 Task: Create a sub task Gather and Analyse Requirements for the task  Create a new web application for tracking employee time and attendance in the project AgileCircle , assign it to team member softage.5@softage.net and update the status of the sub task to  Completed , set the priority of the sub task to High
Action: Mouse moved to (58, 290)
Screenshot: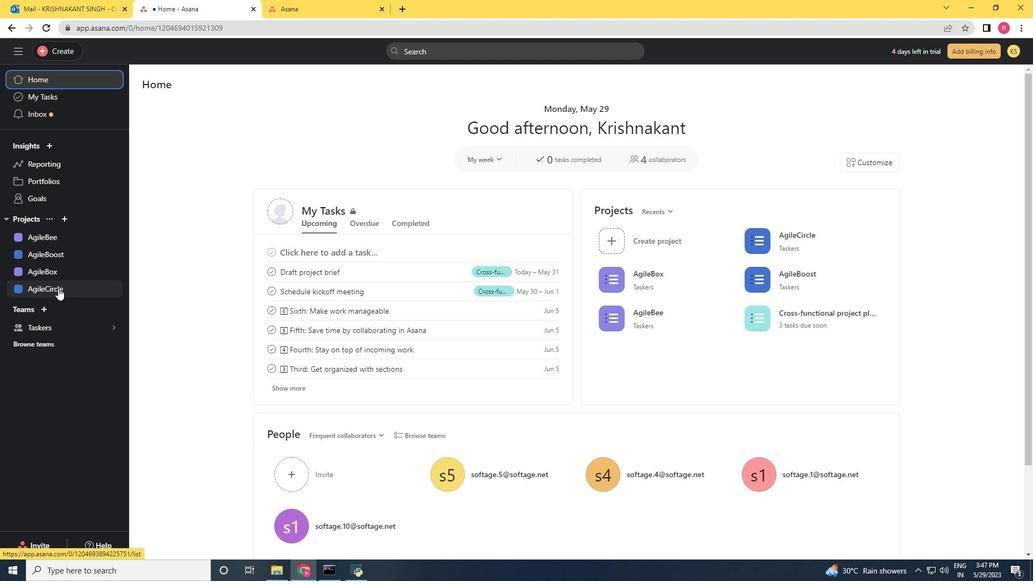 
Action: Mouse pressed left at (58, 290)
Screenshot: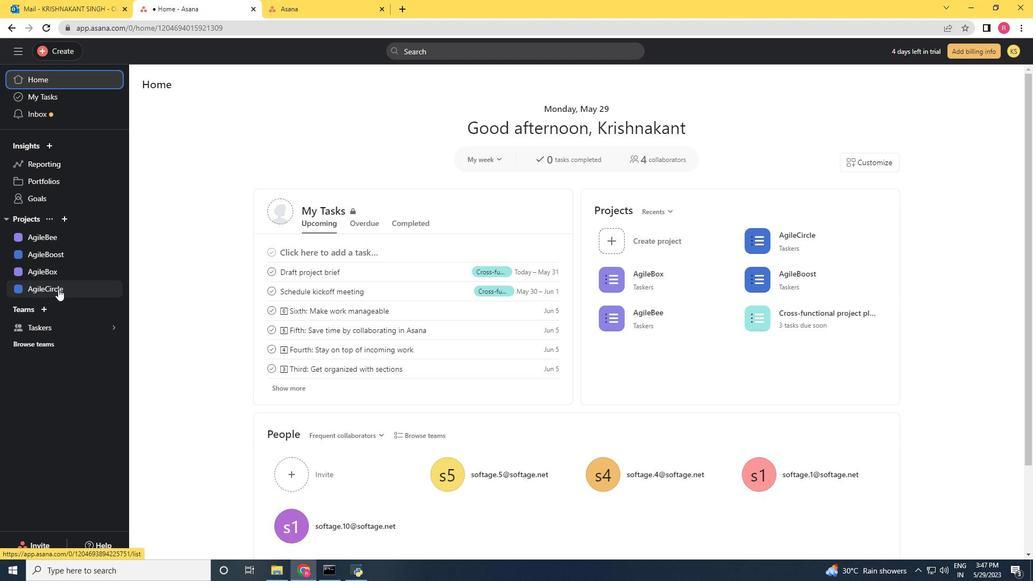 
Action: Mouse moved to (481, 236)
Screenshot: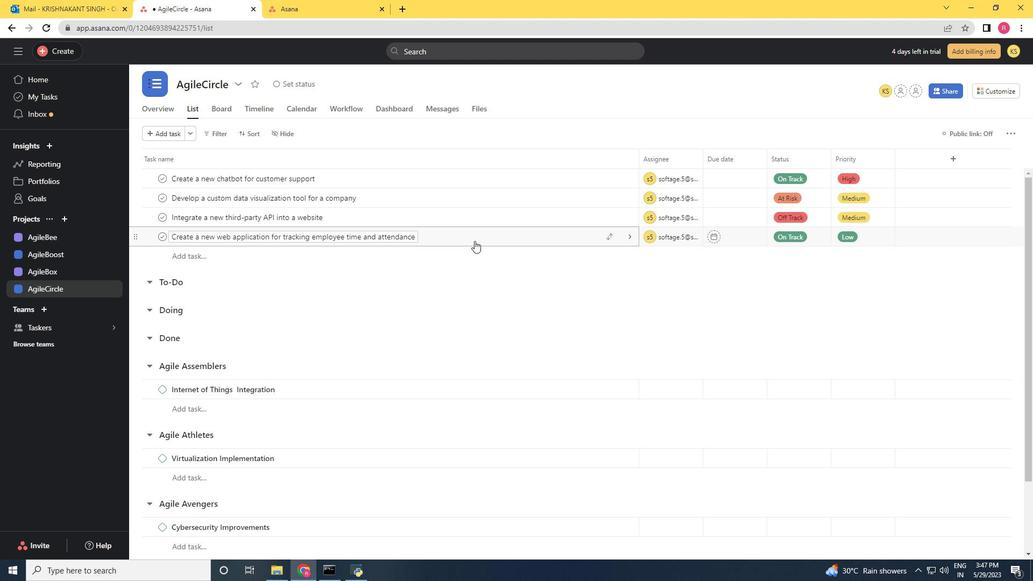 
Action: Mouse pressed left at (481, 236)
Screenshot: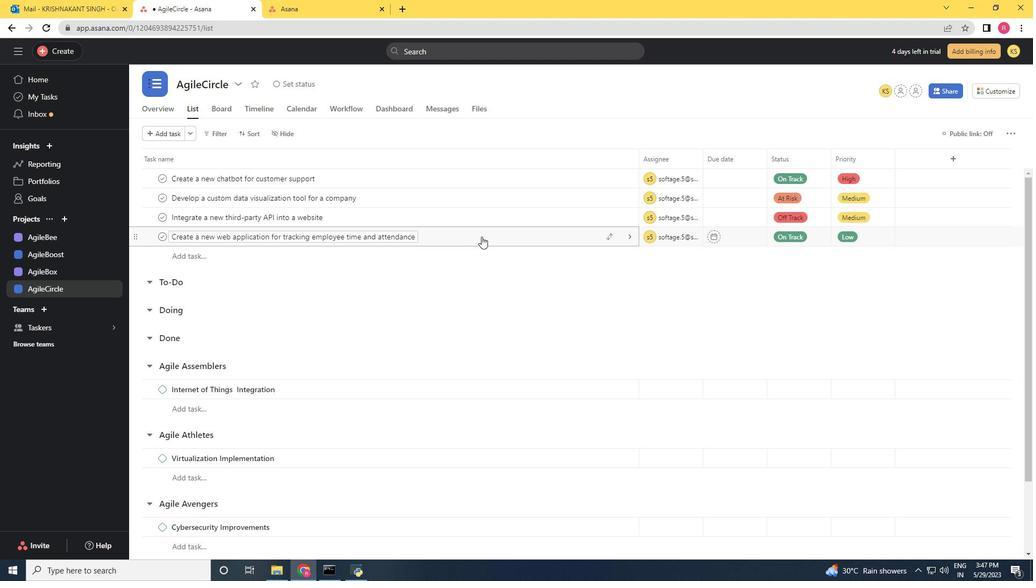 
Action: Mouse moved to (825, 404)
Screenshot: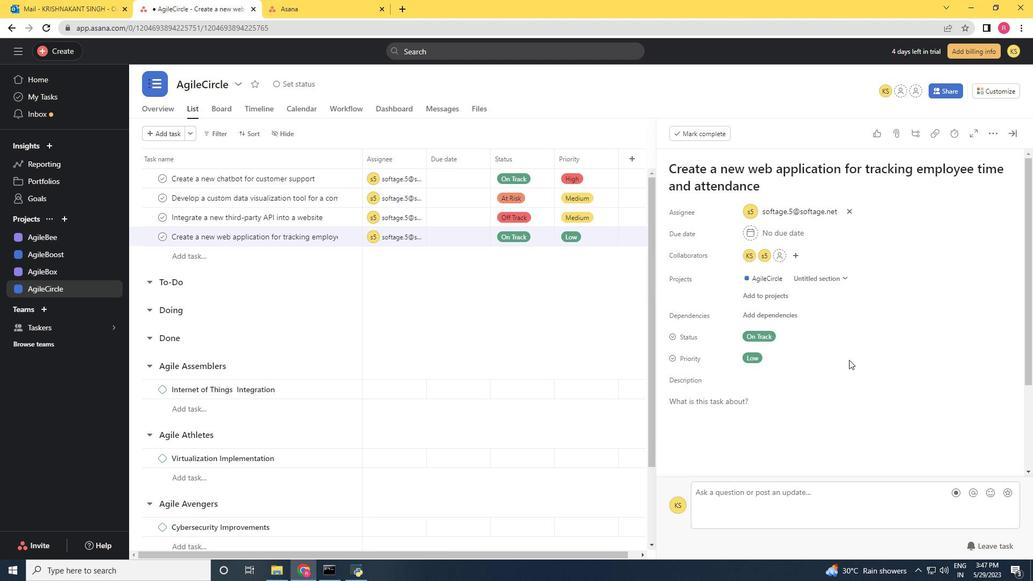 
Action: Mouse scrolled (825, 403) with delta (0, 0)
Screenshot: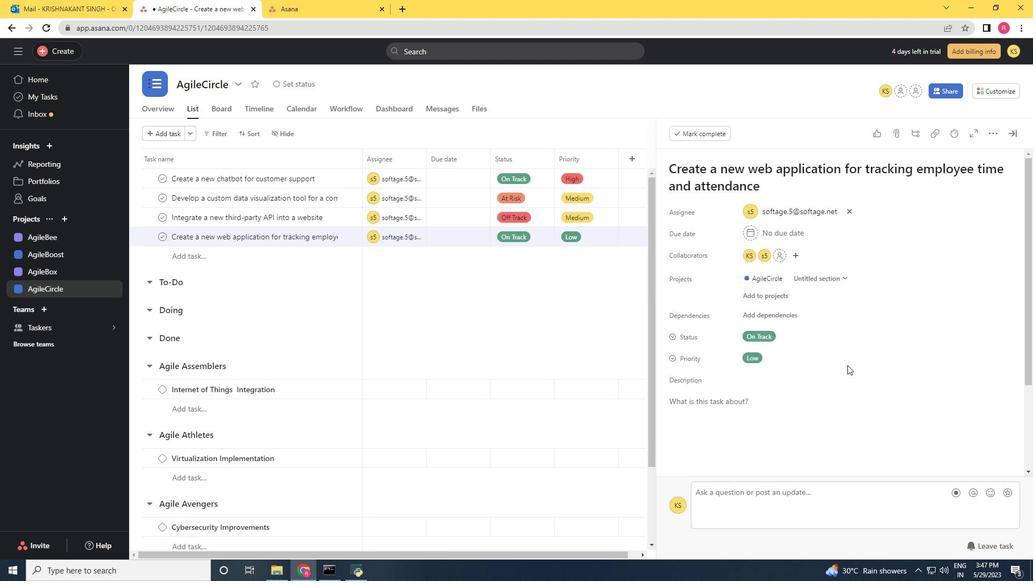 
Action: Mouse scrolled (825, 403) with delta (0, 0)
Screenshot: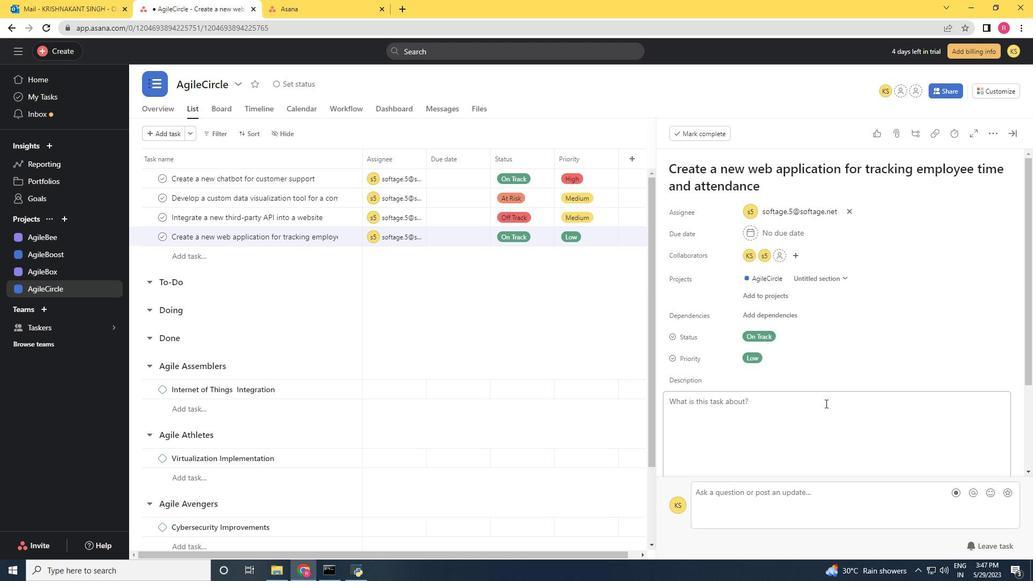 
Action: Mouse scrolled (825, 403) with delta (0, 0)
Screenshot: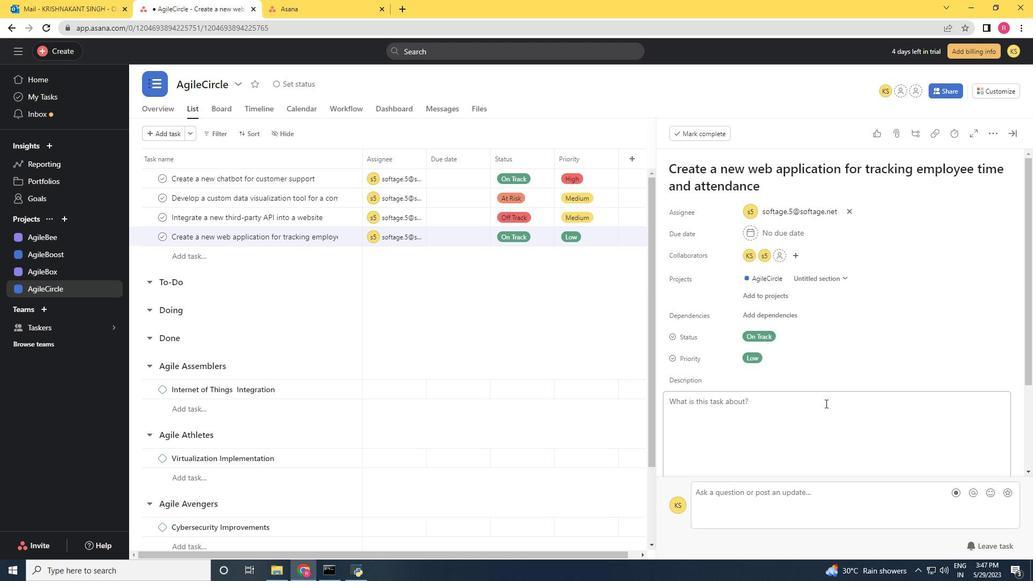 
Action: Mouse scrolled (825, 403) with delta (0, 0)
Screenshot: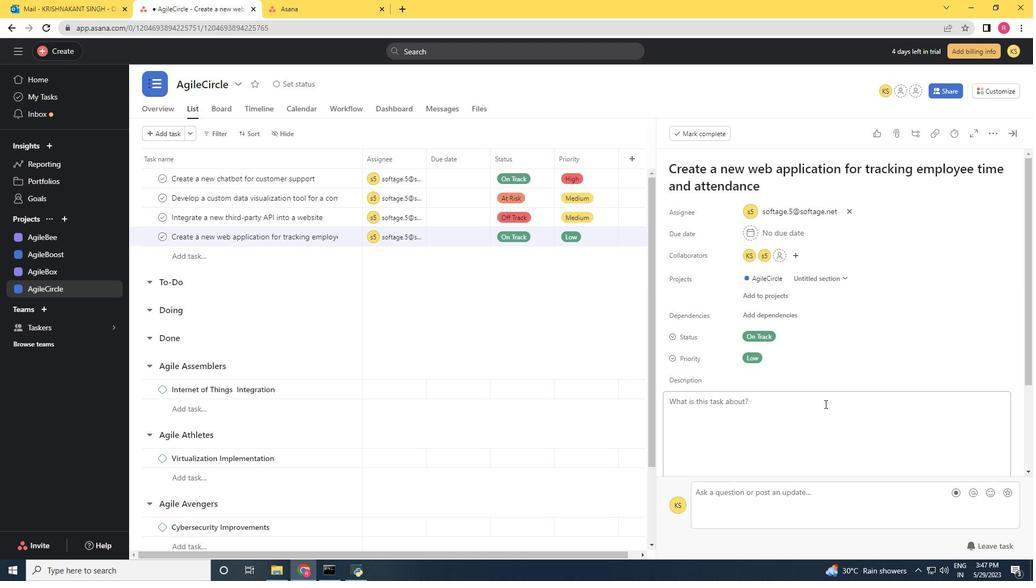 
Action: Mouse moved to (688, 389)
Screenshot: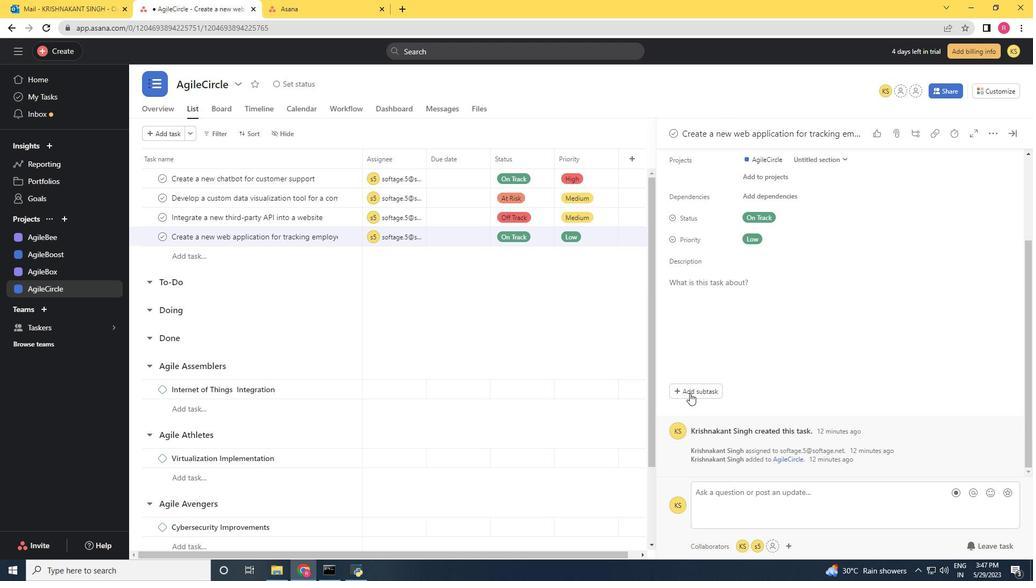 
Action: Mouse pressed left at (688, 389)
Screenshot: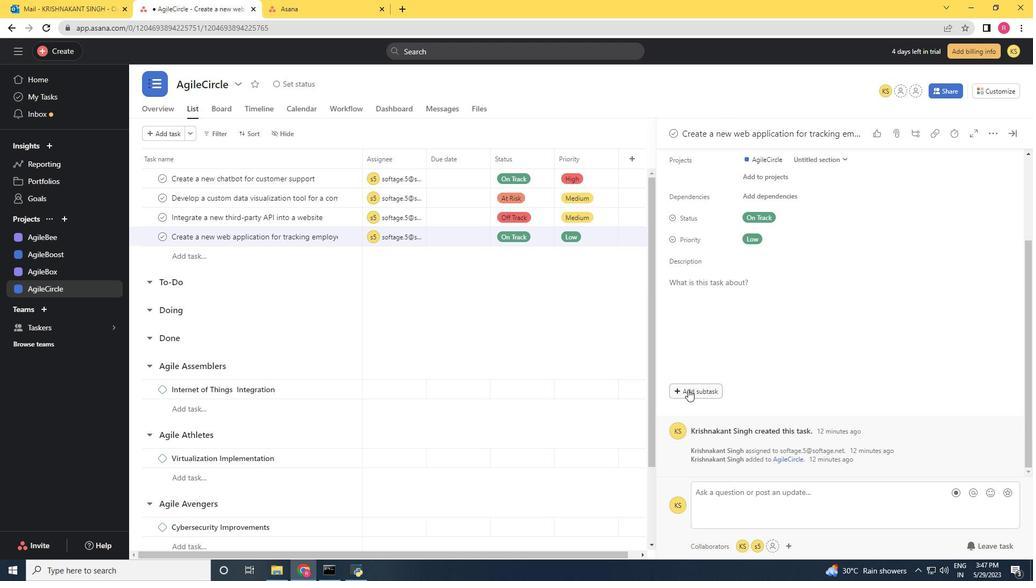 
Action: Key pressed <Key.shift><Key.shift><Key.shift><Key.shift>Gather<Key.space>and<Key.space><Key.shift><Key.shift><Key.shift><Key.shift><Key.shift><Key.shift><Key.shift><Key.shift><Key.shift><Key.shift><Key.shift><Key.shift>anayy<Key.backspace><Key.backspace>lyse<Key.space><Key.shift>Re<Key.backspace><Key.backspace><Key.backspace><Key.backspace><Key.backspace><Key.backspace><Key.backspace><Key.backspace><Key.backspace><Key.backspace><Key.shift><Key.shift><Key.shift><Key.shift><Key.shift><Key.shift><Key.shift>Anyls<Key.backspace><Key.backspace><Key.backspace>alyse<Key.space><Key.shift>Requirements<Key.space><Key.enter>
Screenshot: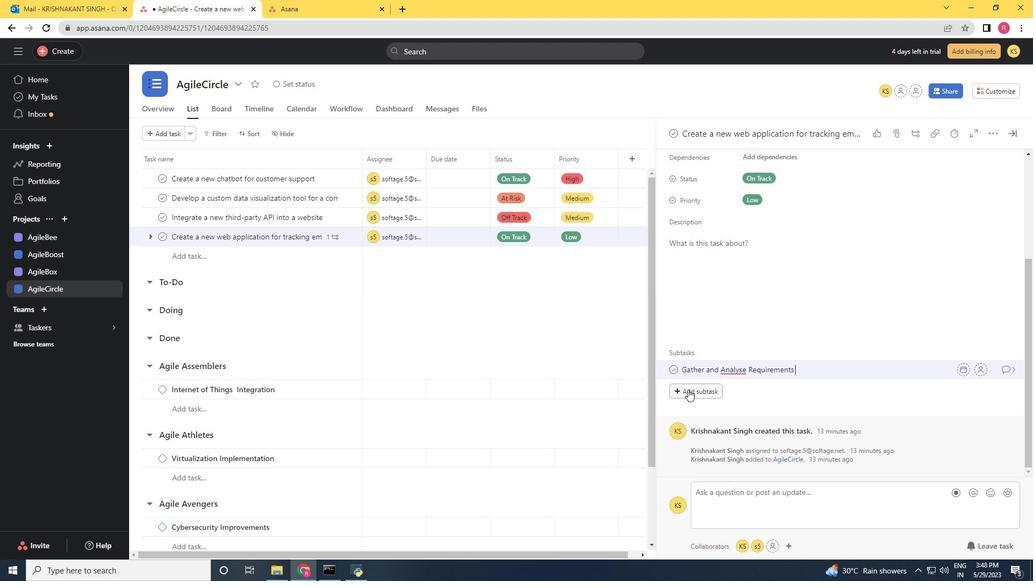 
Action: Mouse moved to (979, 354)
Screenshot: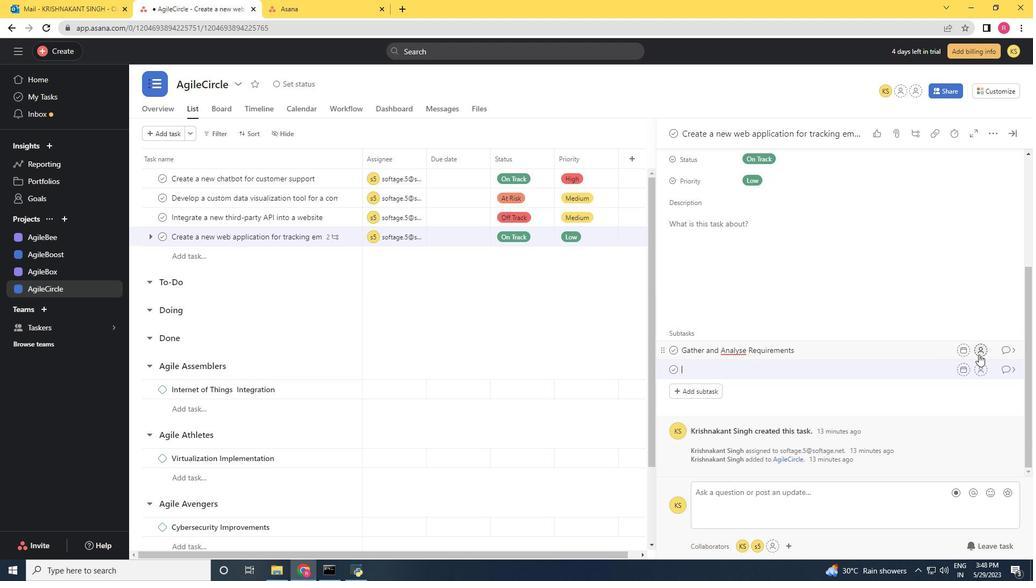 
Action: Mouse pressed left at (979, 354)
Screenshot: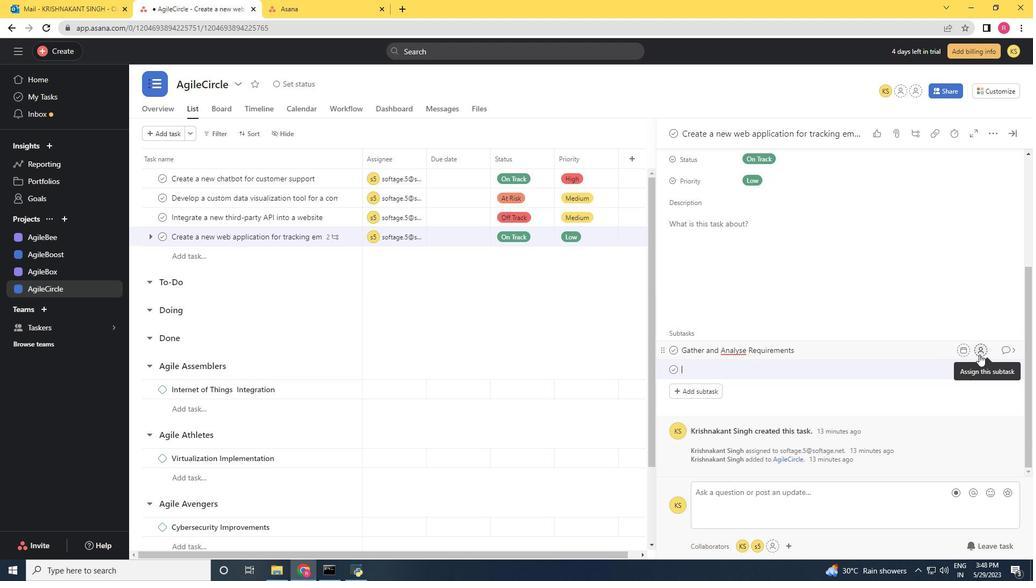 
Action: Mouse moved to (980, 367)
Screenshot: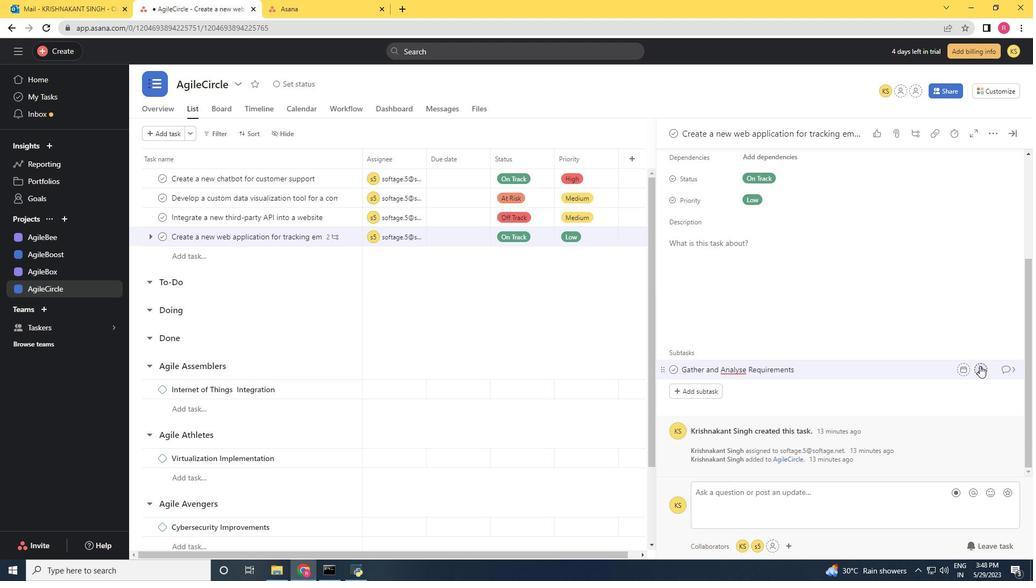 
Action: Mouse pressed left at (980, 367)
Screenshot: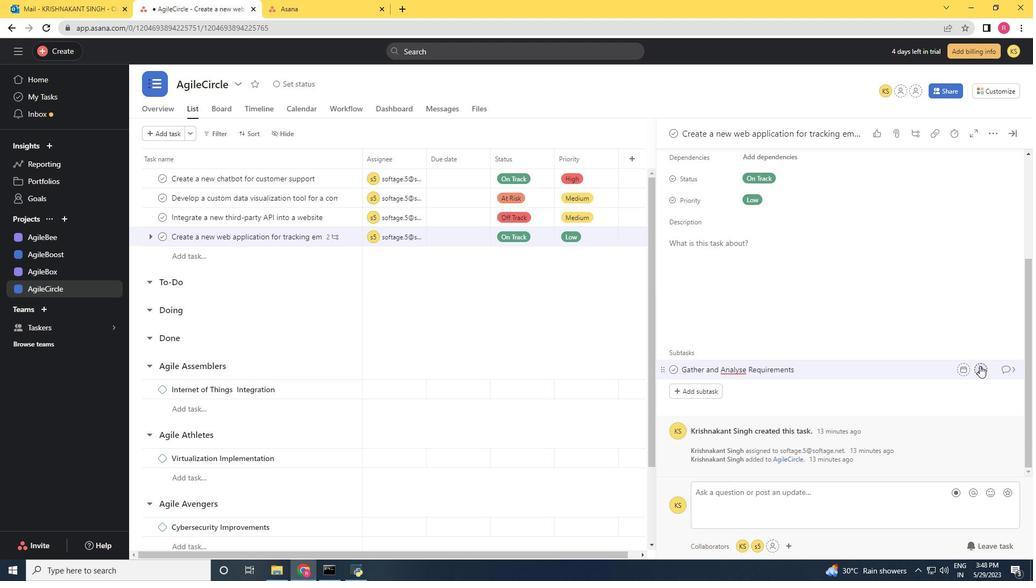 
Action: Key pressed softage.5<Key.shift>@softage.net
Screenshot: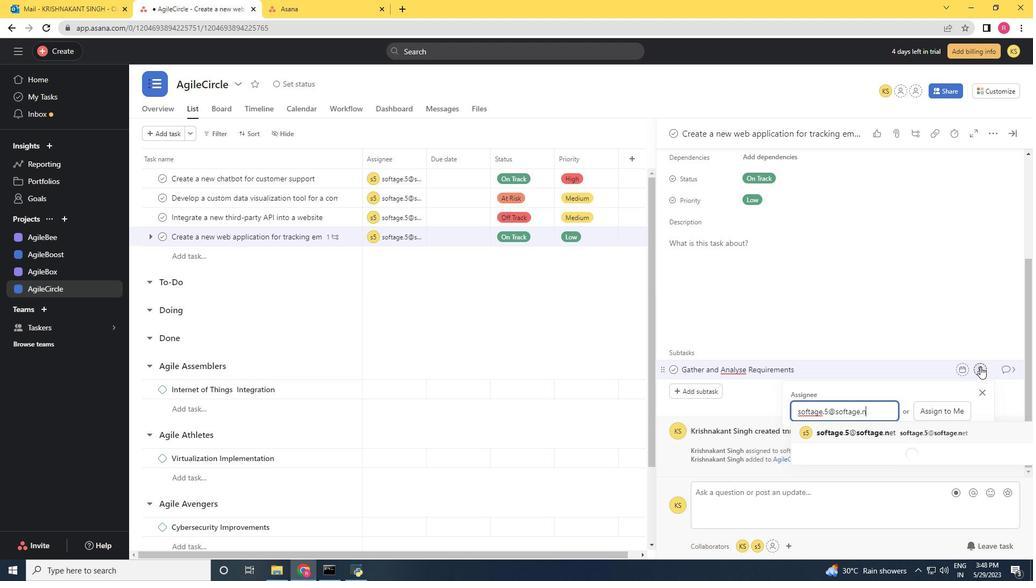 
Action: Mouse moved to (899, 429)
Screenshot: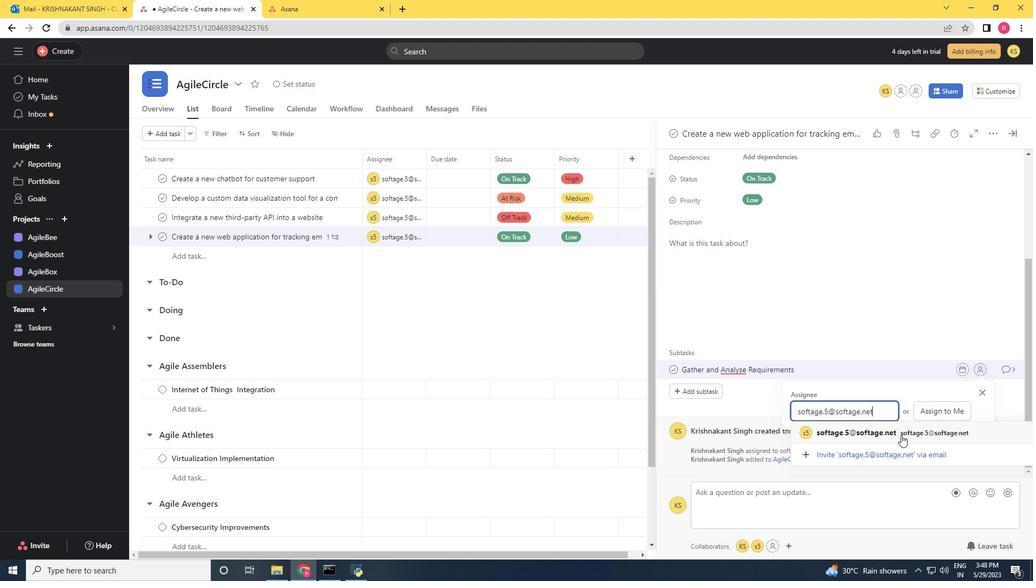 
Action: Mouse pressed left at (899, 429)
Screenshot: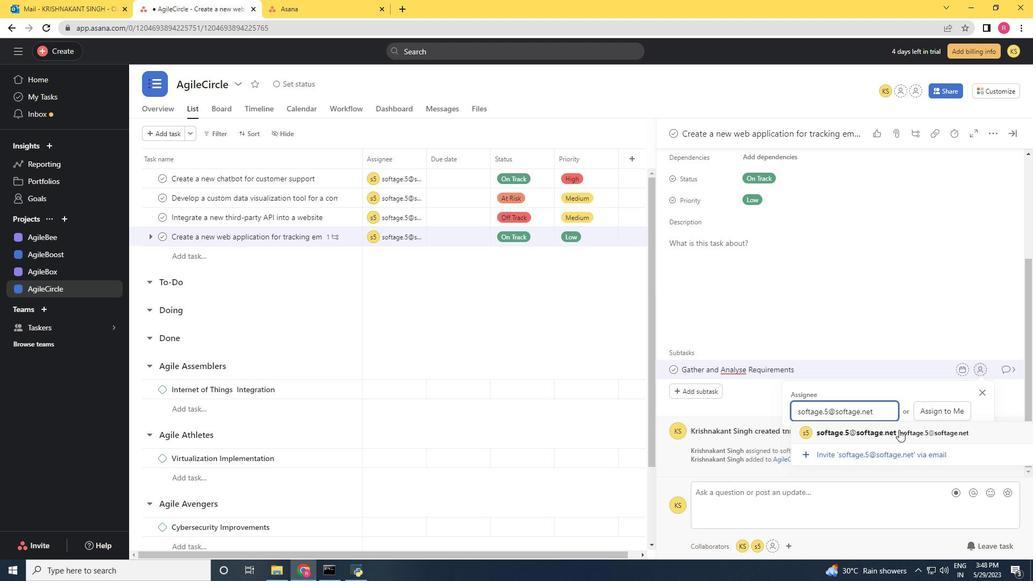 
Action: Mouse moved to (1009, 369)
Screenshot: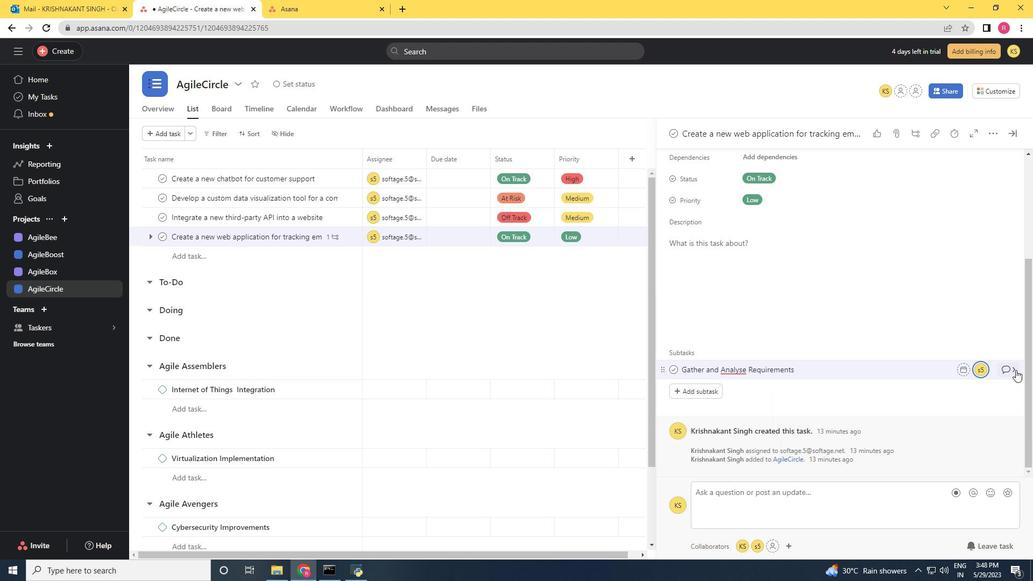 
Action: Mouse pressed left at (1009, 369)
Screenshot: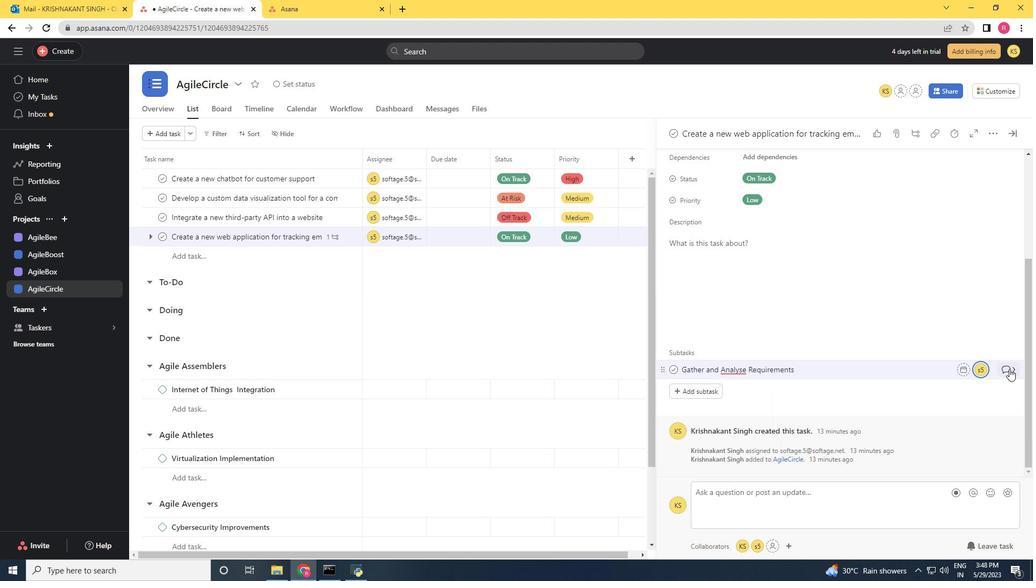 
Action: Mouse moved to (727, 309)
Screenshot: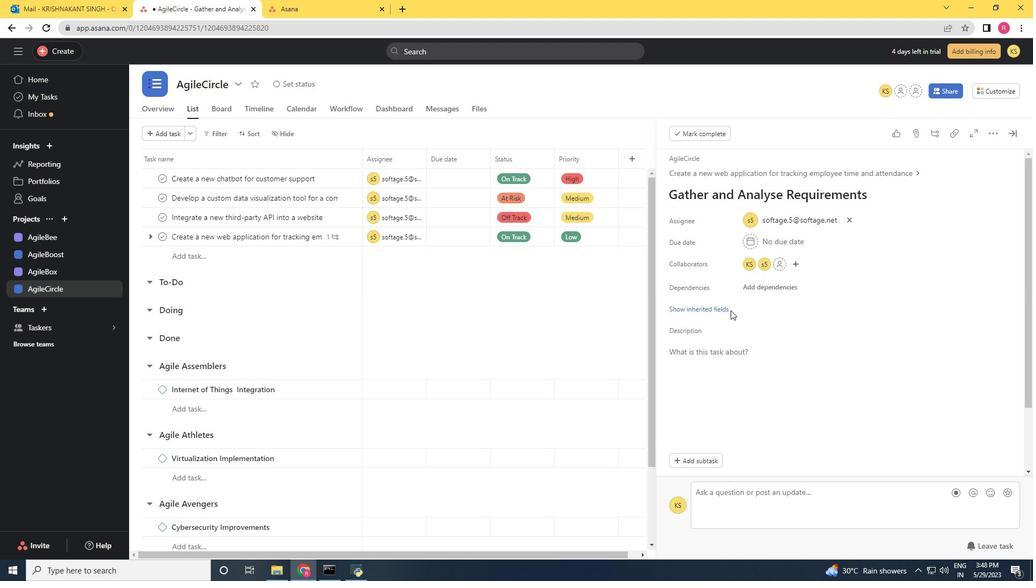 
Action: Mouse pressed left at (727, 309)
Screenshot: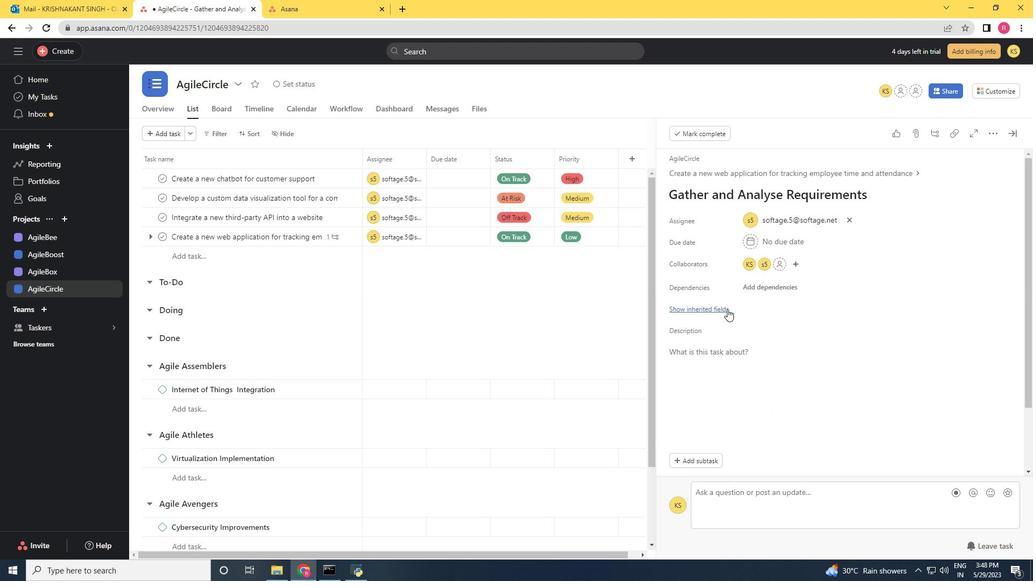 
Action: Mouse moved to (752, 328)
Screenshot: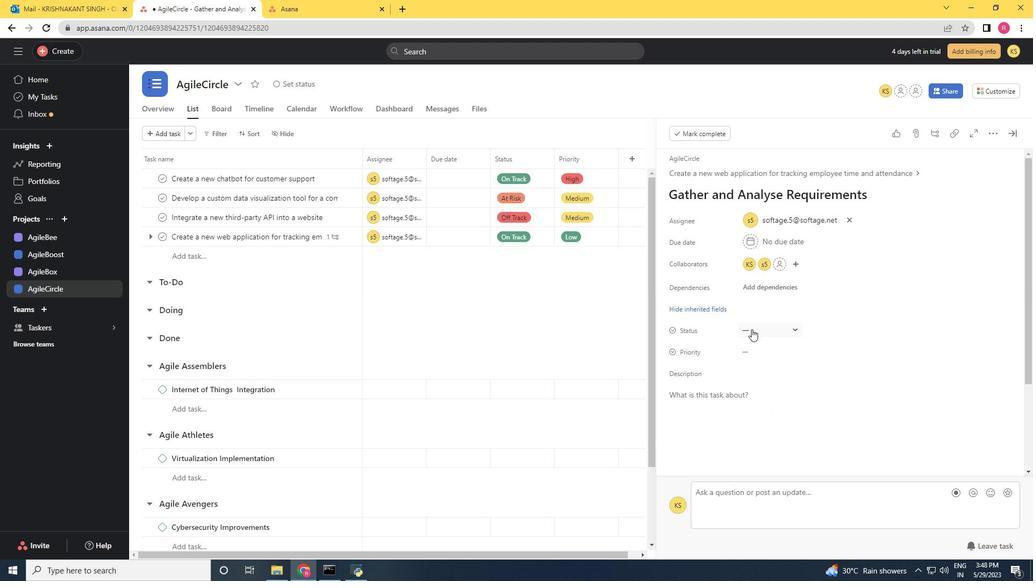 
Action: Mouse pressed left at (752, 328)
Screenshot: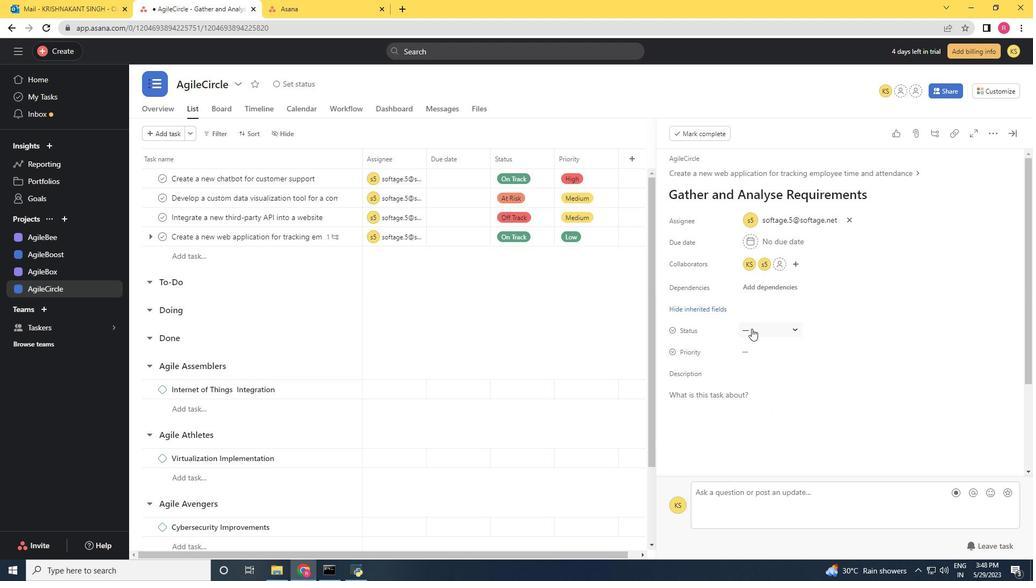 
Action: Mouse moved to (770, 429)
Screenshot: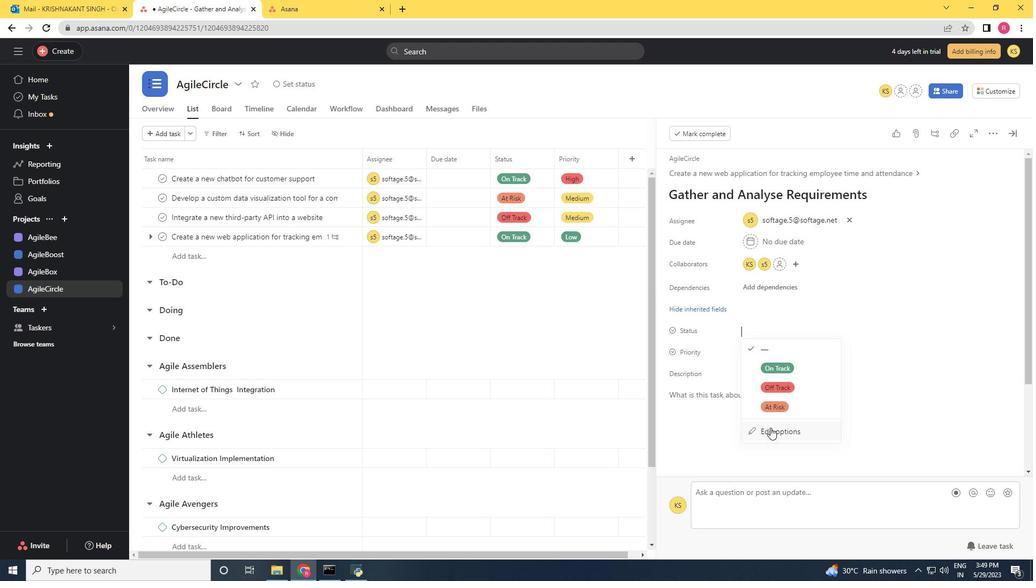 
Action: Mouse pressed left at (770, 429)
Screenshot: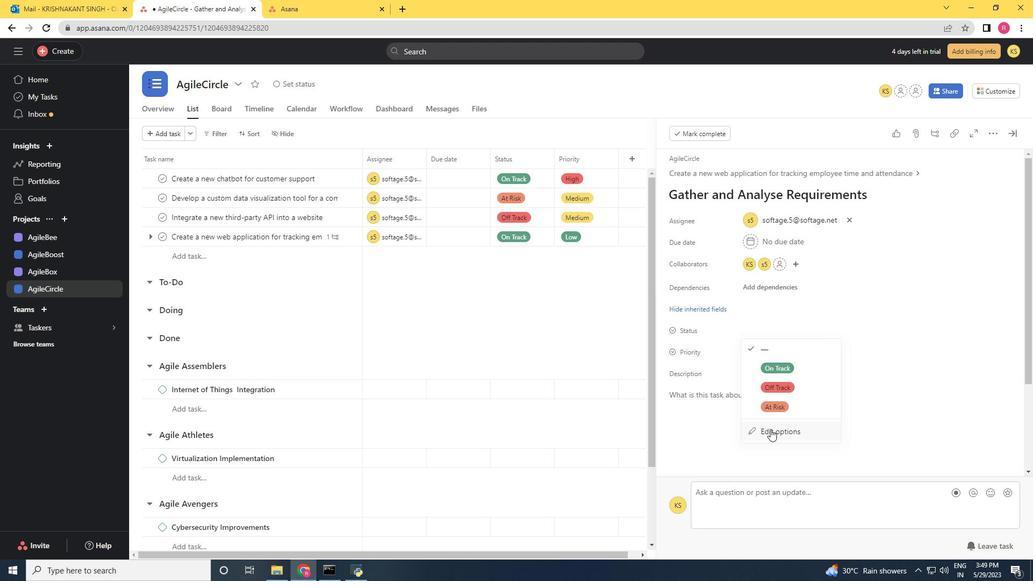 
Action: Mouse moved to (433, 264)
Screenshot: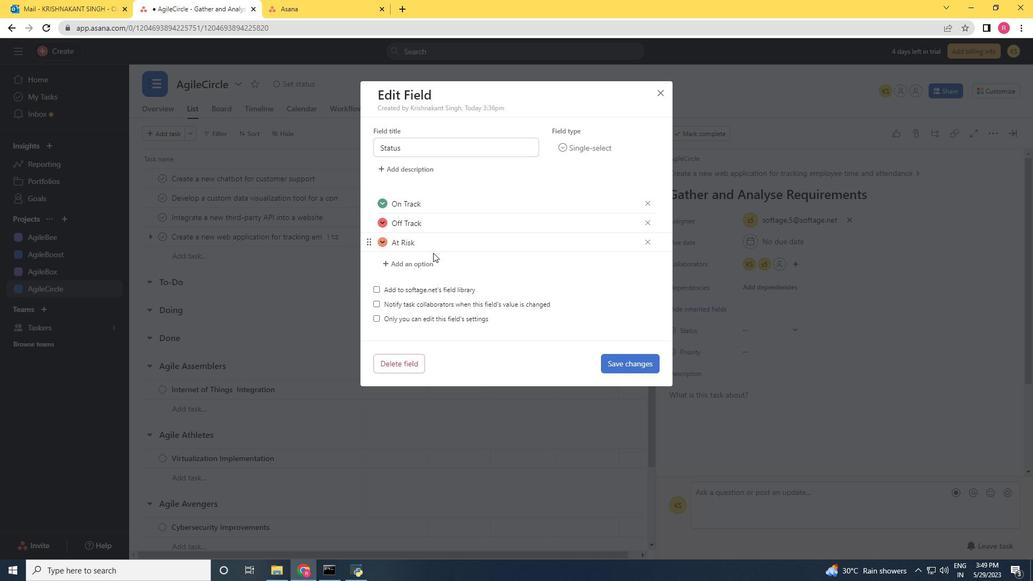 
Action: Mouse pressed left at (433, 264)
Screenshot: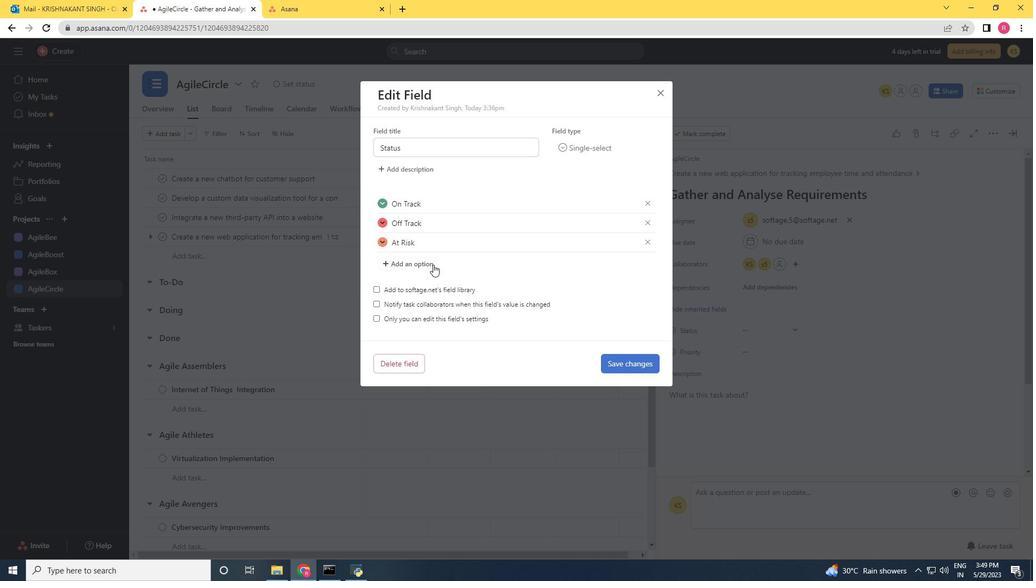
Action: Key pressed <Key.shift>Completed
Screenshot: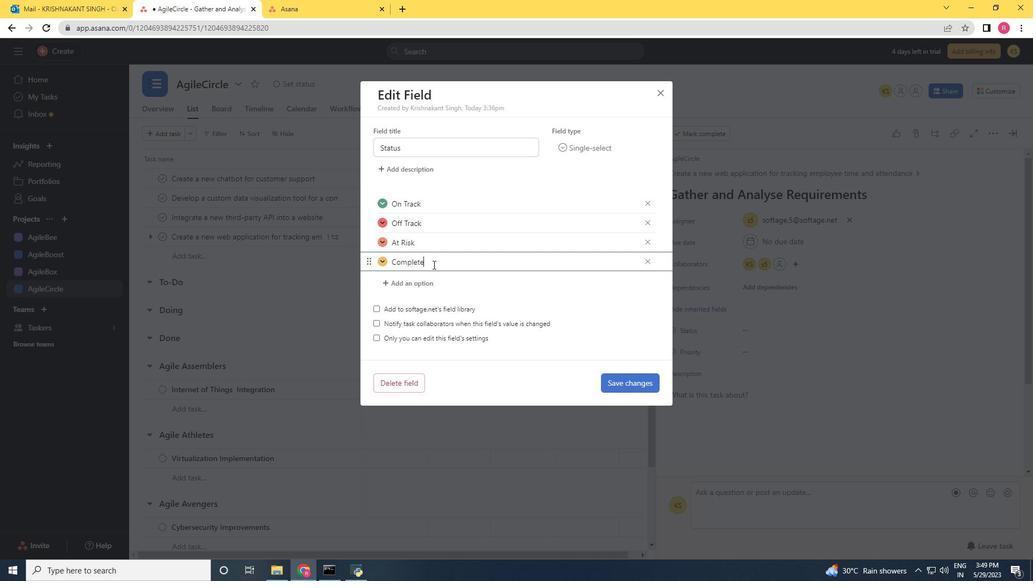 
Action: Mouse moved to (616, 382)
Screenshot: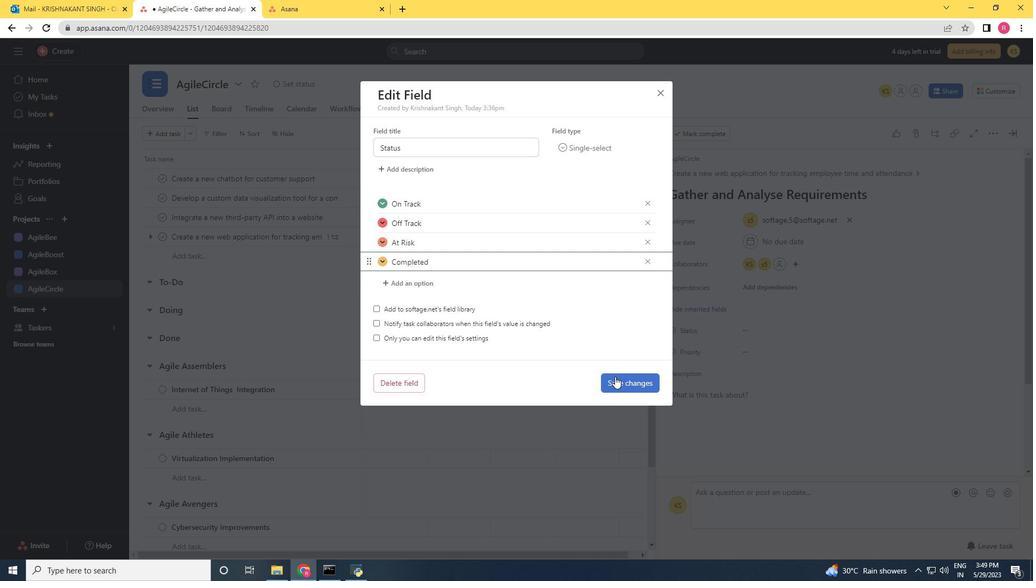 
Action: Mouse pressed left at (616, 382)
Screenshot: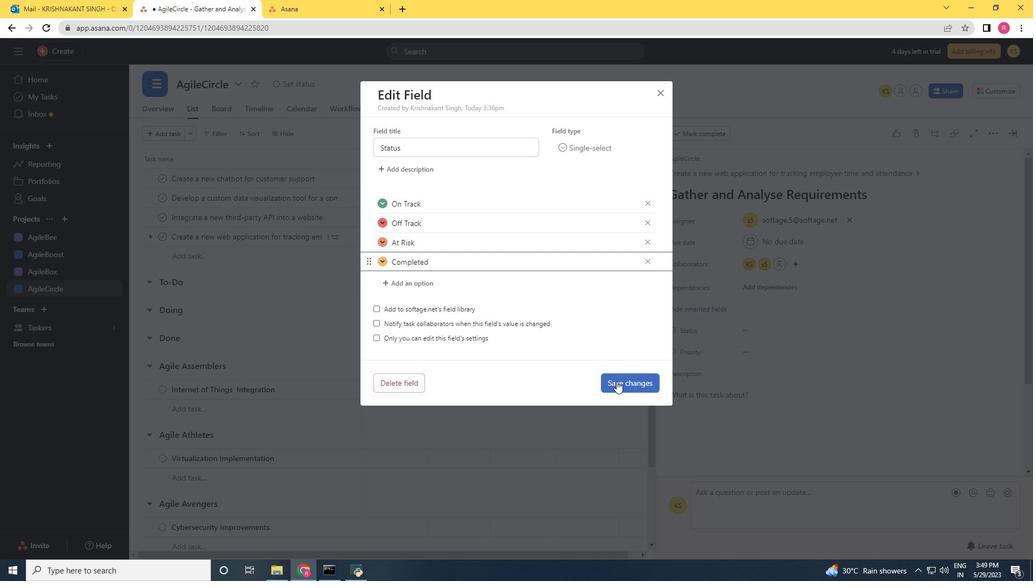 
Action: Mouse moved to (748, 330)
Screenshot: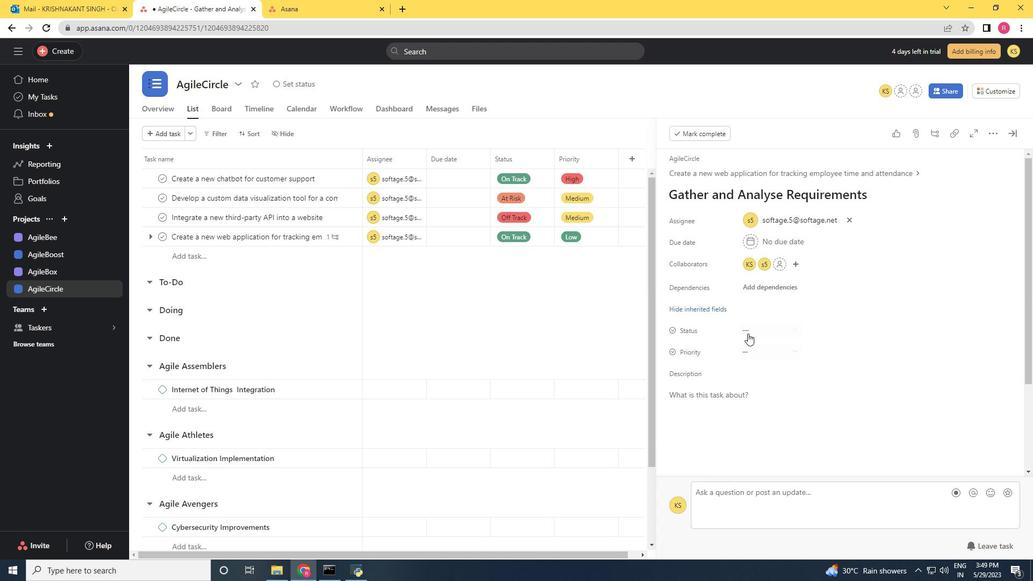 
Action: Mouse pressed left at (748, 330)
Screenshot: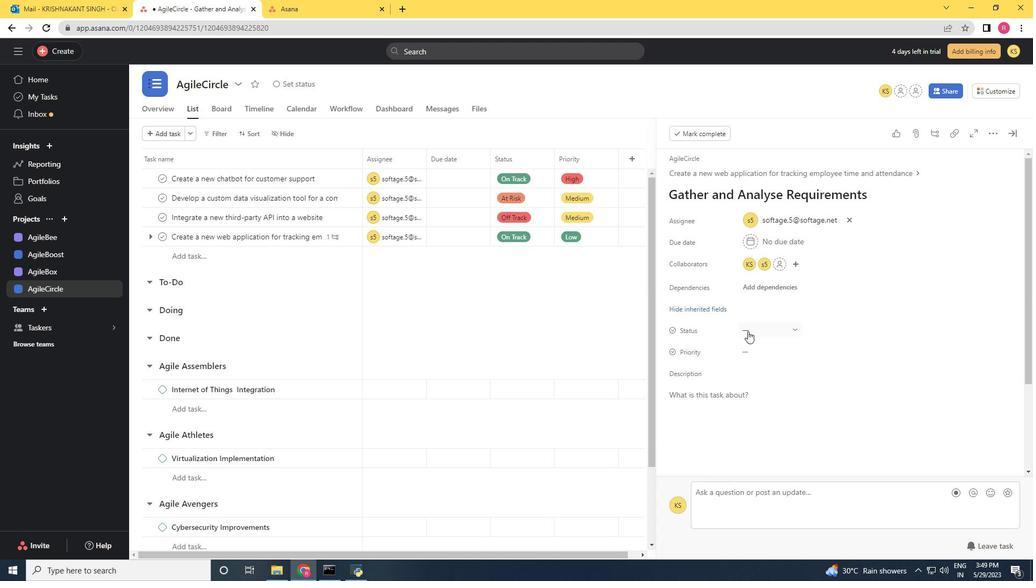 
Action: Mouse moved to (773, 429)
Screenshot: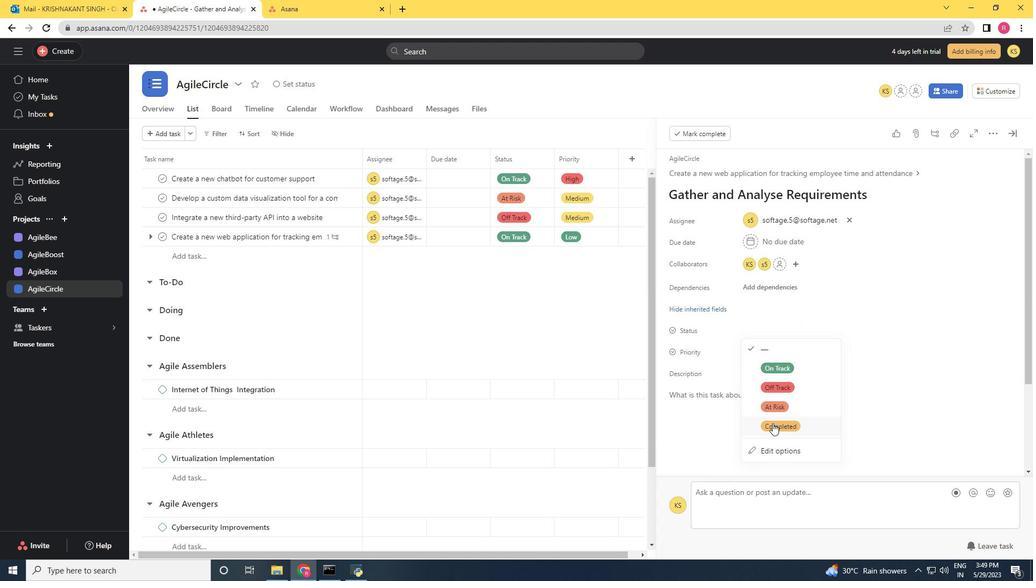 
Action: Mouse pressed left at (773, 429)
Screenshot: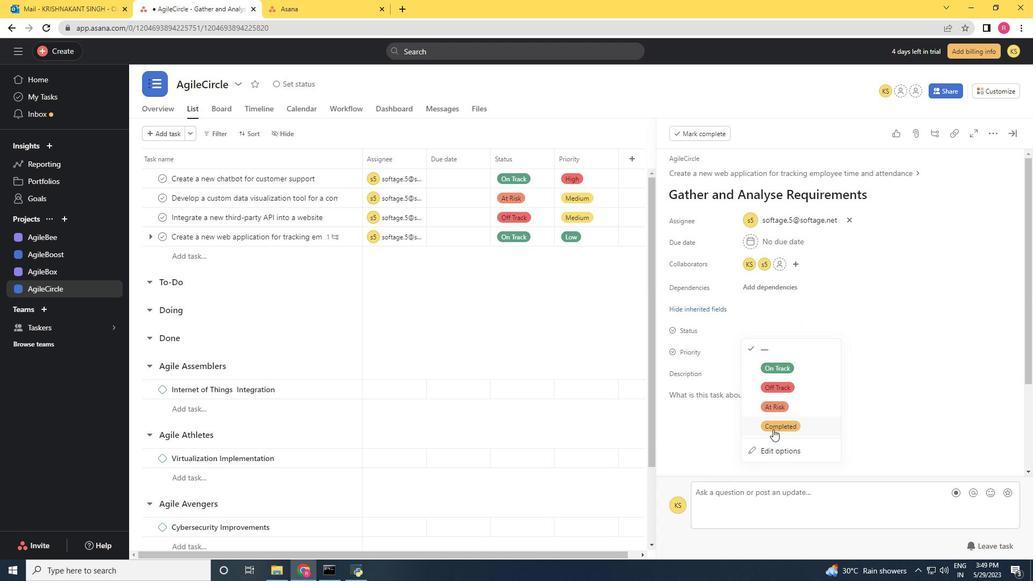 
Action: Mouse moved to (747, 353)
Screenshot: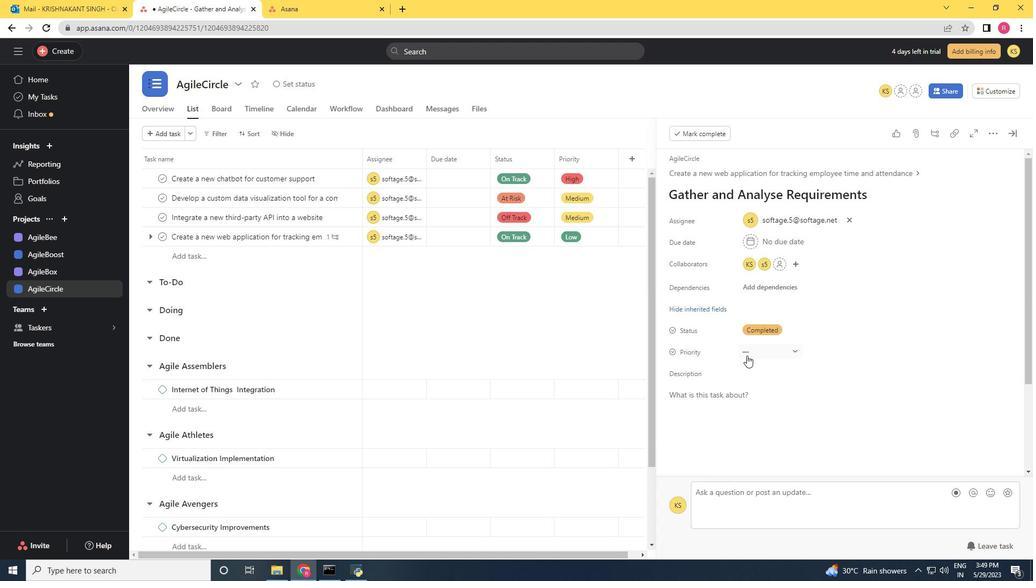 
Action: Mouse pressed left at (747, 353)
Screenshot: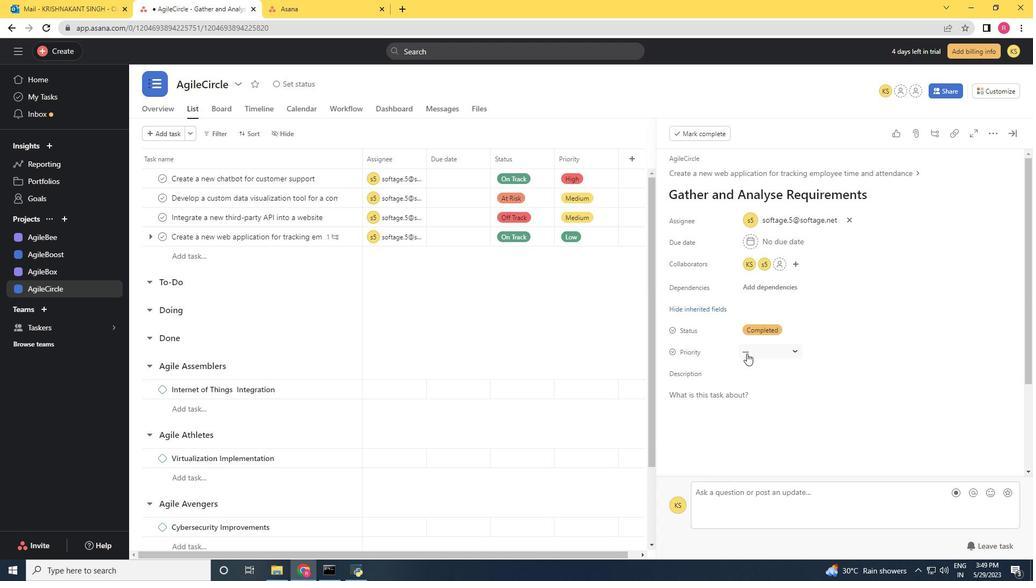 
Action: Mouse moved to (775, 385)
Screenshot: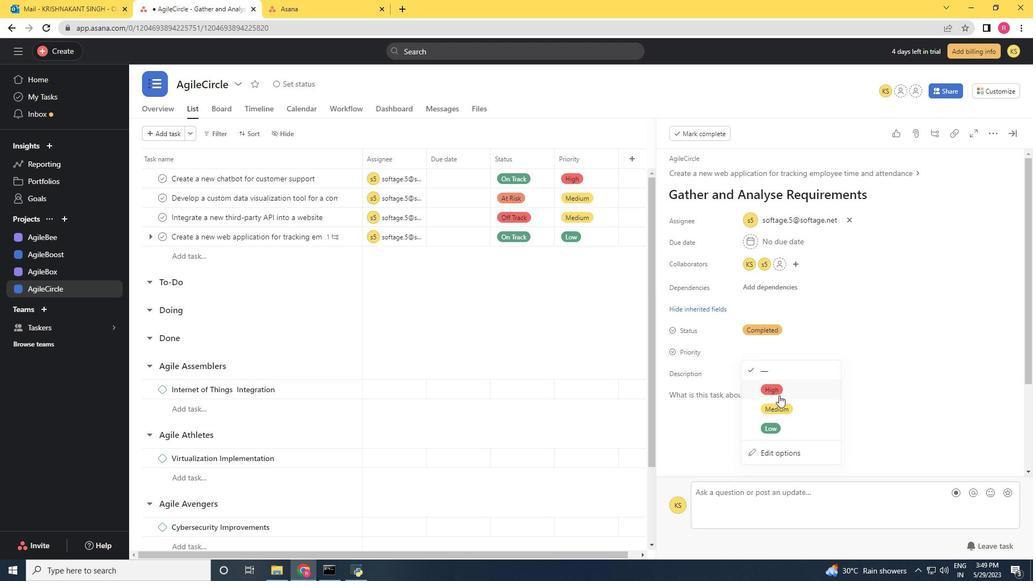 
Action: Mouse pressed left at (775, 385)
Screenshot: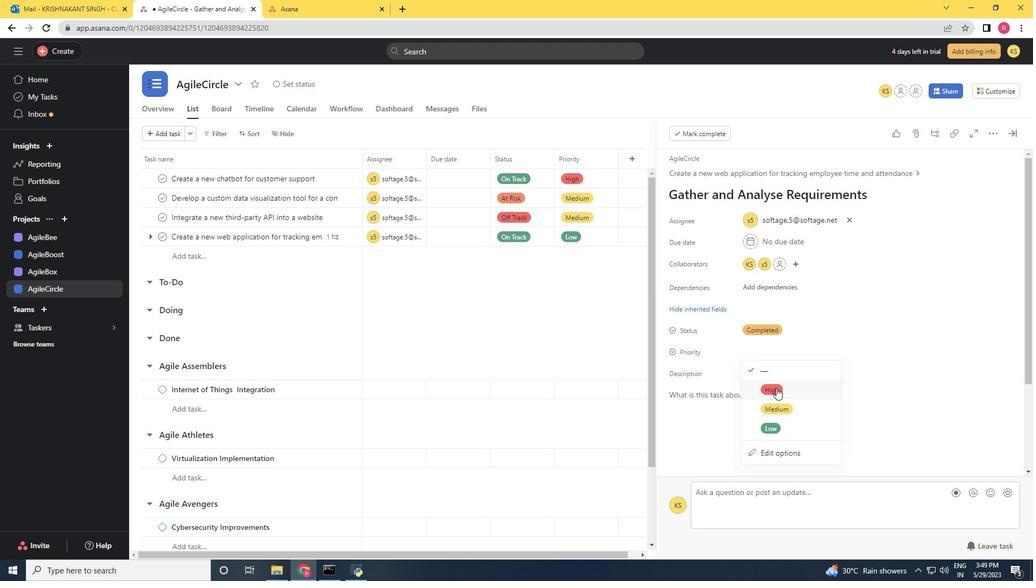 
